 Task: Create a rule from the Routing list, Task moved to a section -> Set Priority in the project AuraTech , set the section as To-Do and set the priority of the task as  High
Action: Mouse moved to (1348, 118)
Screenshot: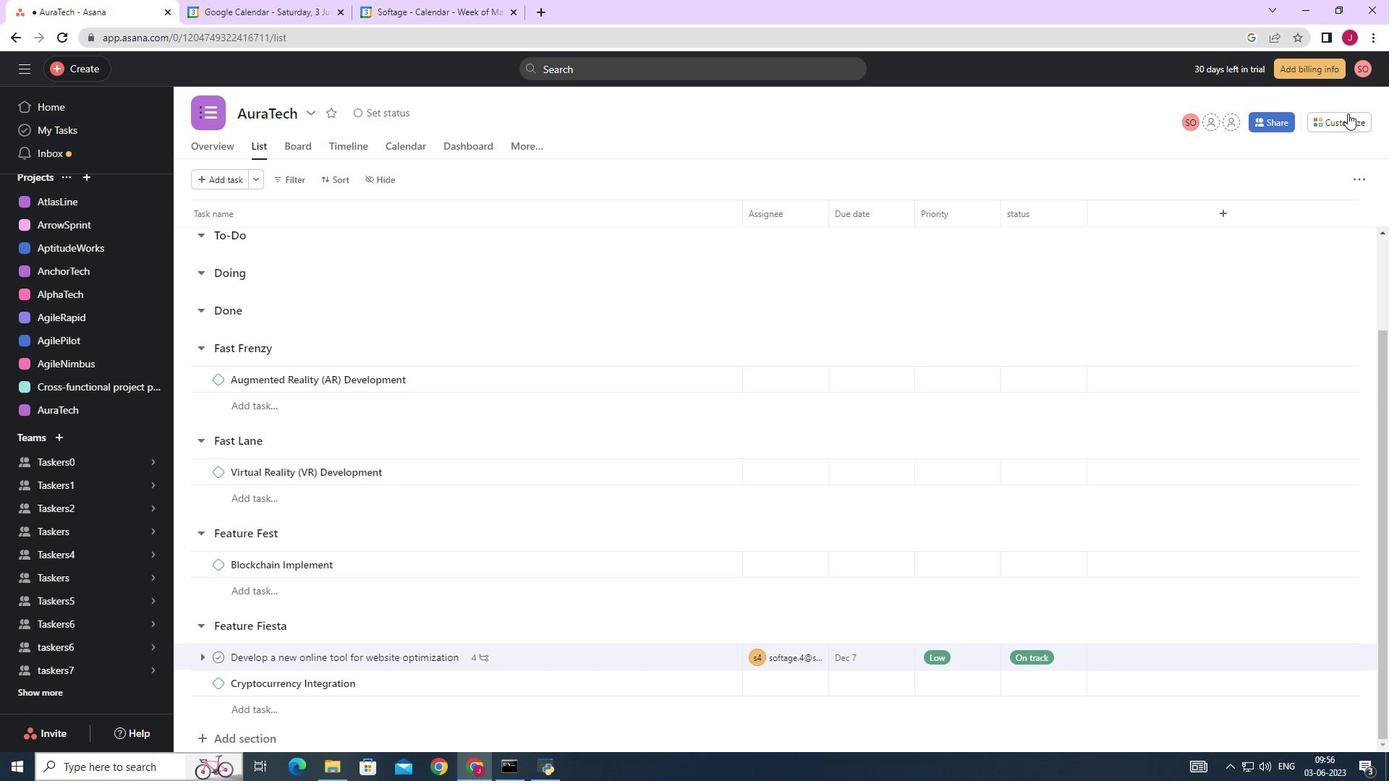 
Action: Mouse pressed left at (1348, 118)
Screenshot: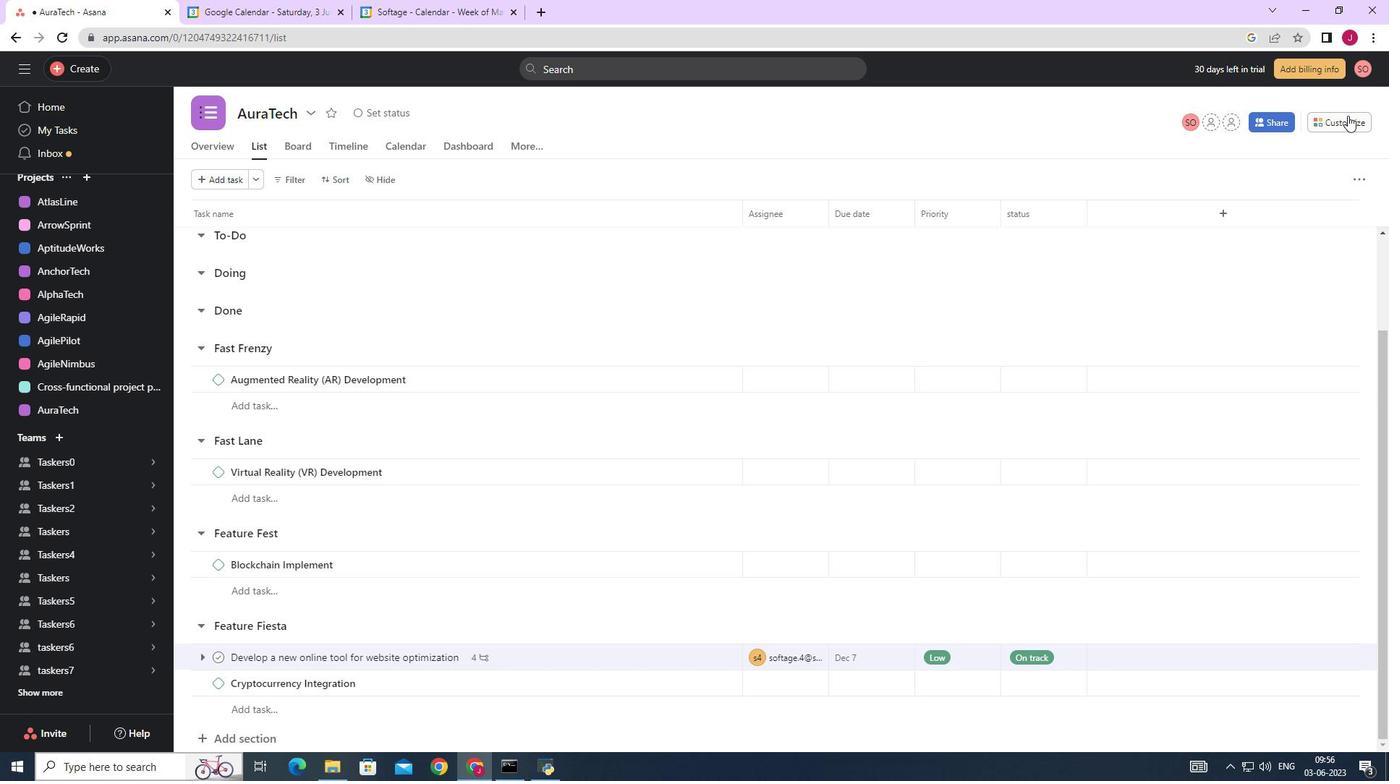 
Action: Mouse moved to (1094, 313)
Screenshot: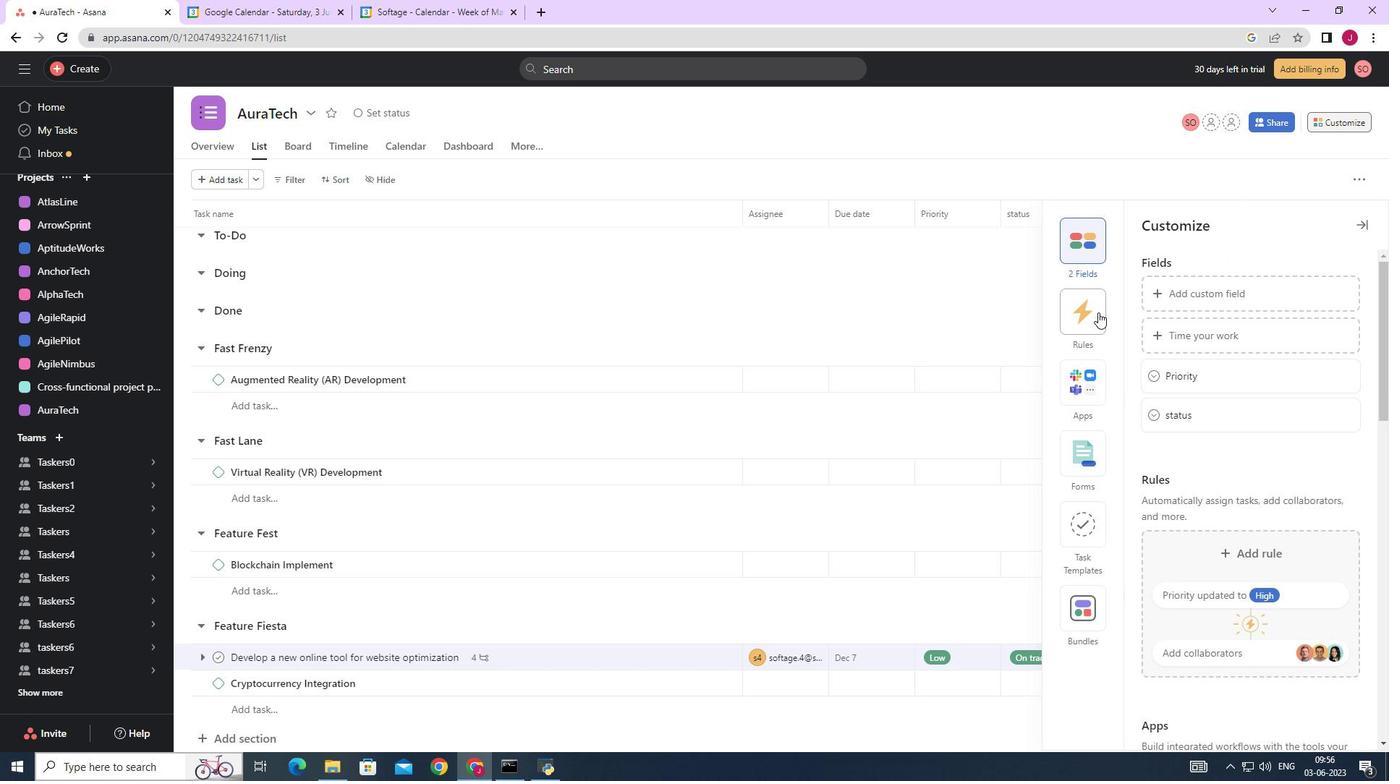 
Action: Mouse pressed left at (1094, 313)
Screenshot: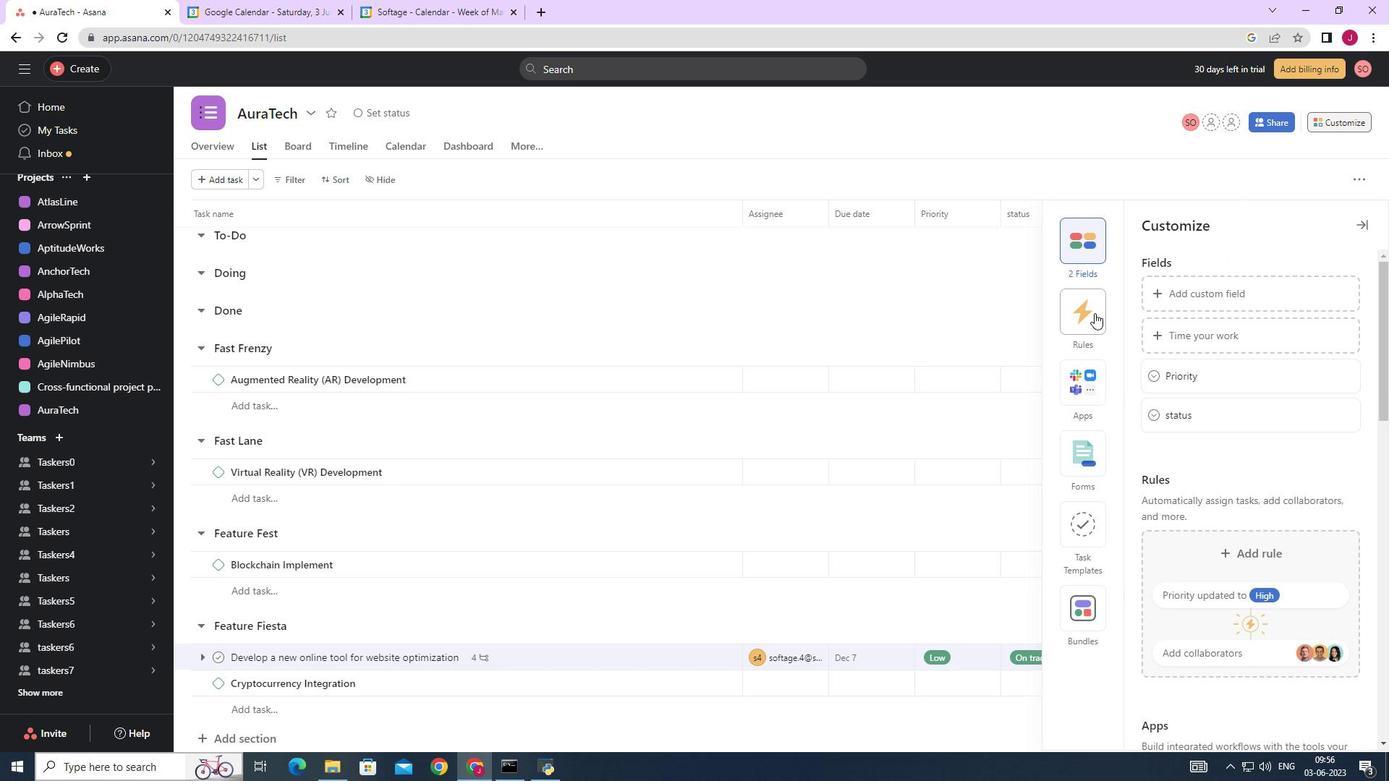 
Action: Mouse moved to (1201, 327)
Screenshot: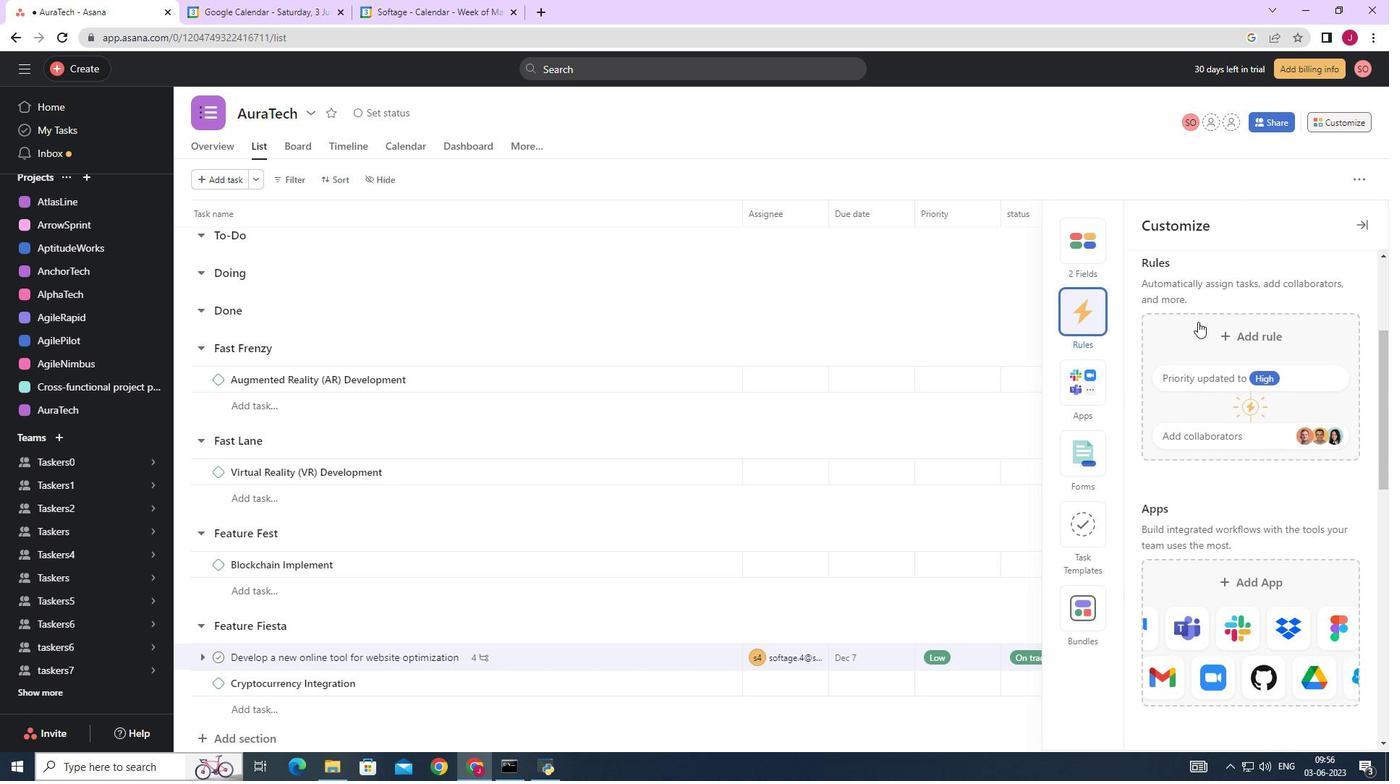 
Action: Mouse pressed left at (1201, 327)
Screenshot: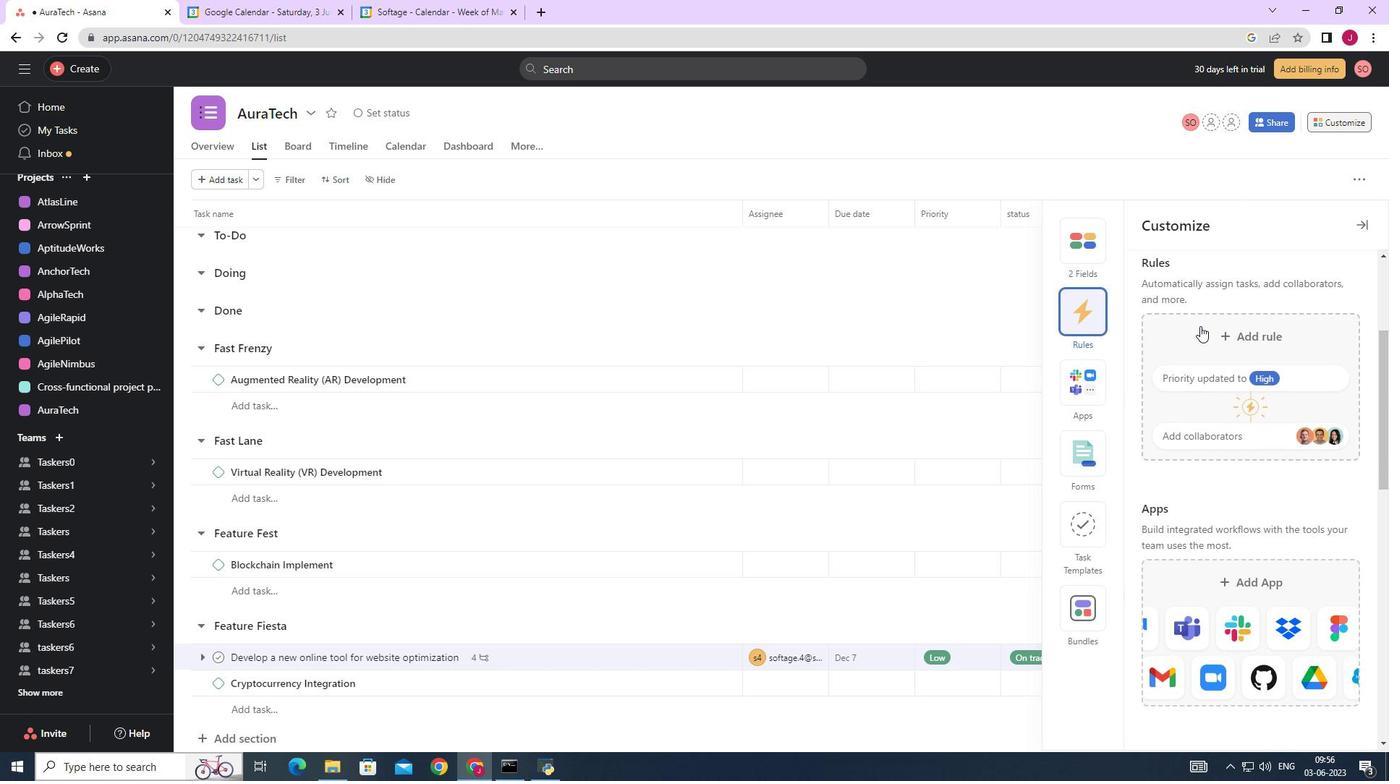 
Action: Mouse moved to (311, 189)
Screenshot: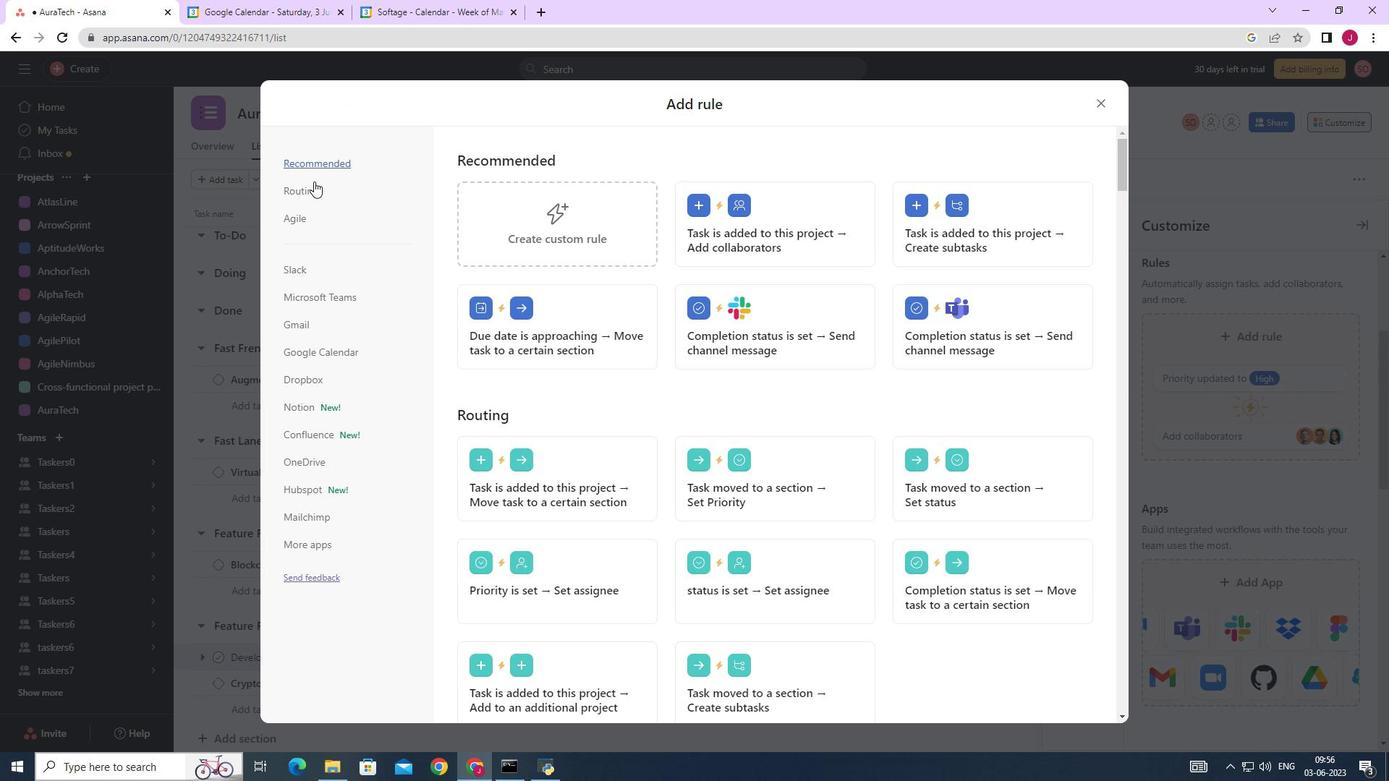 
Action: Mouse pressed left at (311, 189)
Screenshot: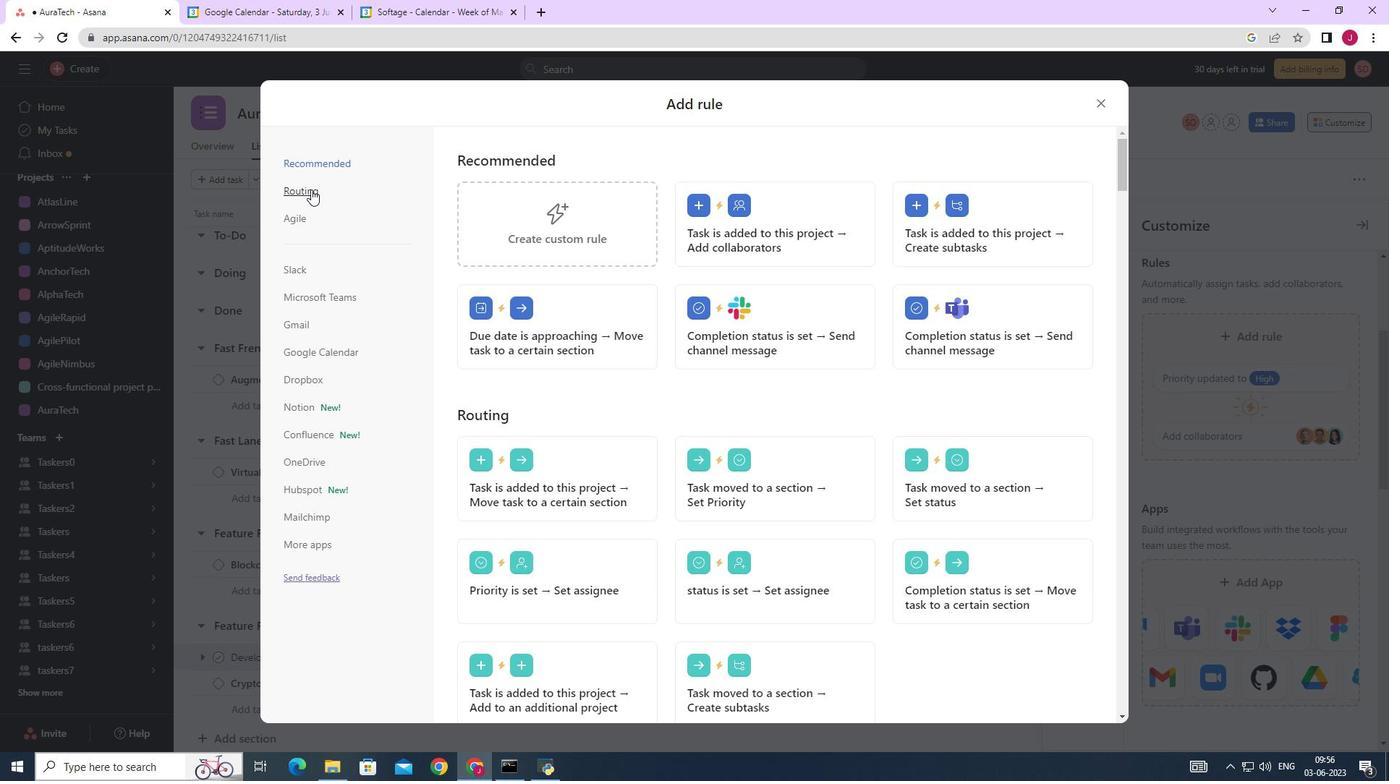 
Action: Mouse moved to (760, 227)
Screenshot: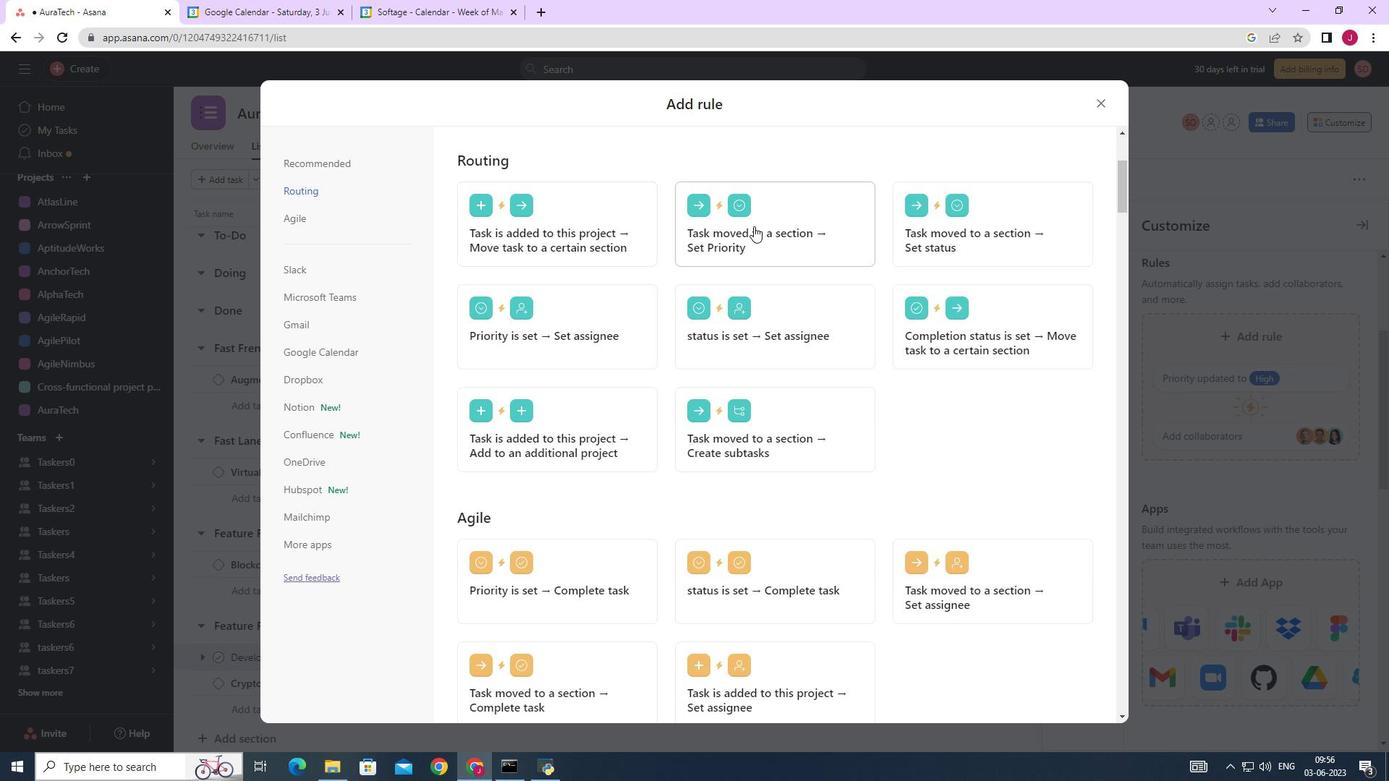 
Action: Mouse pressed left at (760, 227)
Screenshot: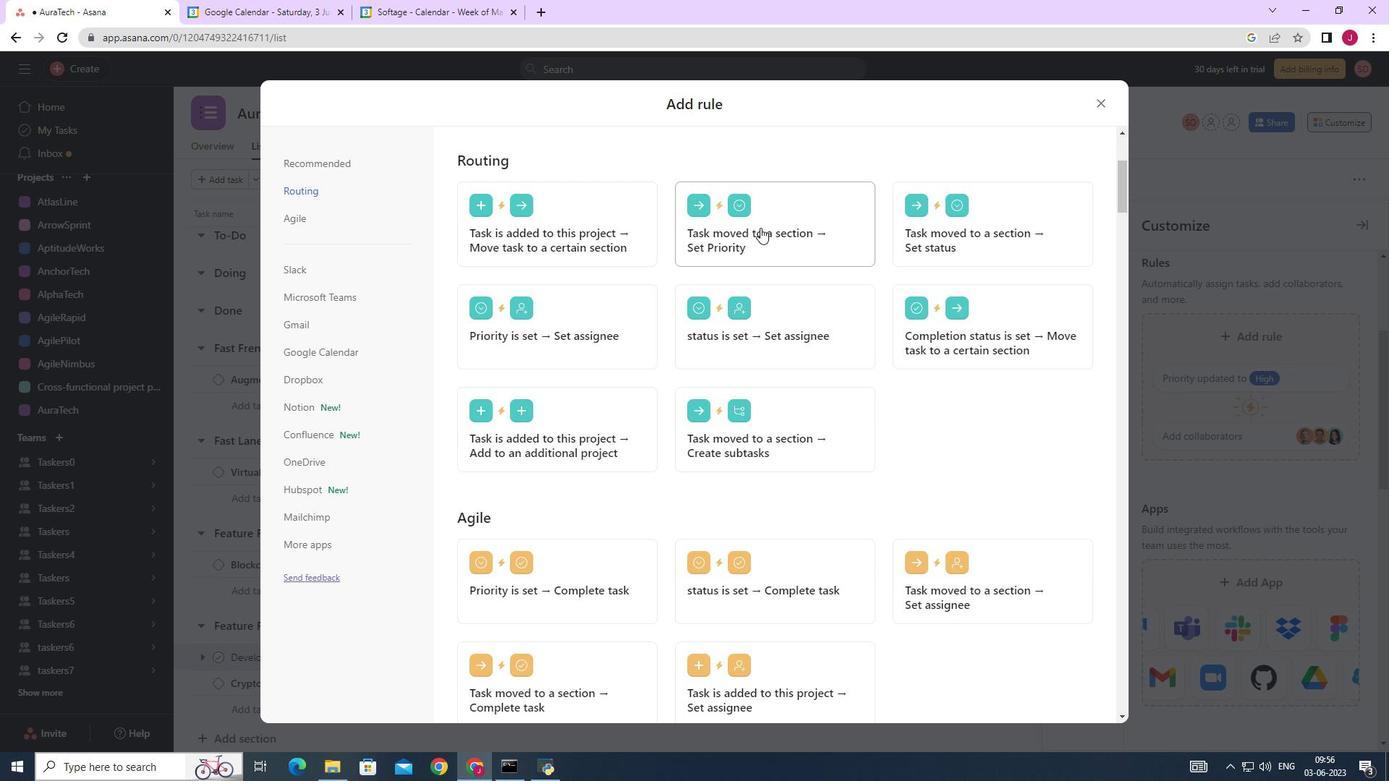 
Action: Mouse moved to (594, 379)
Screenshot: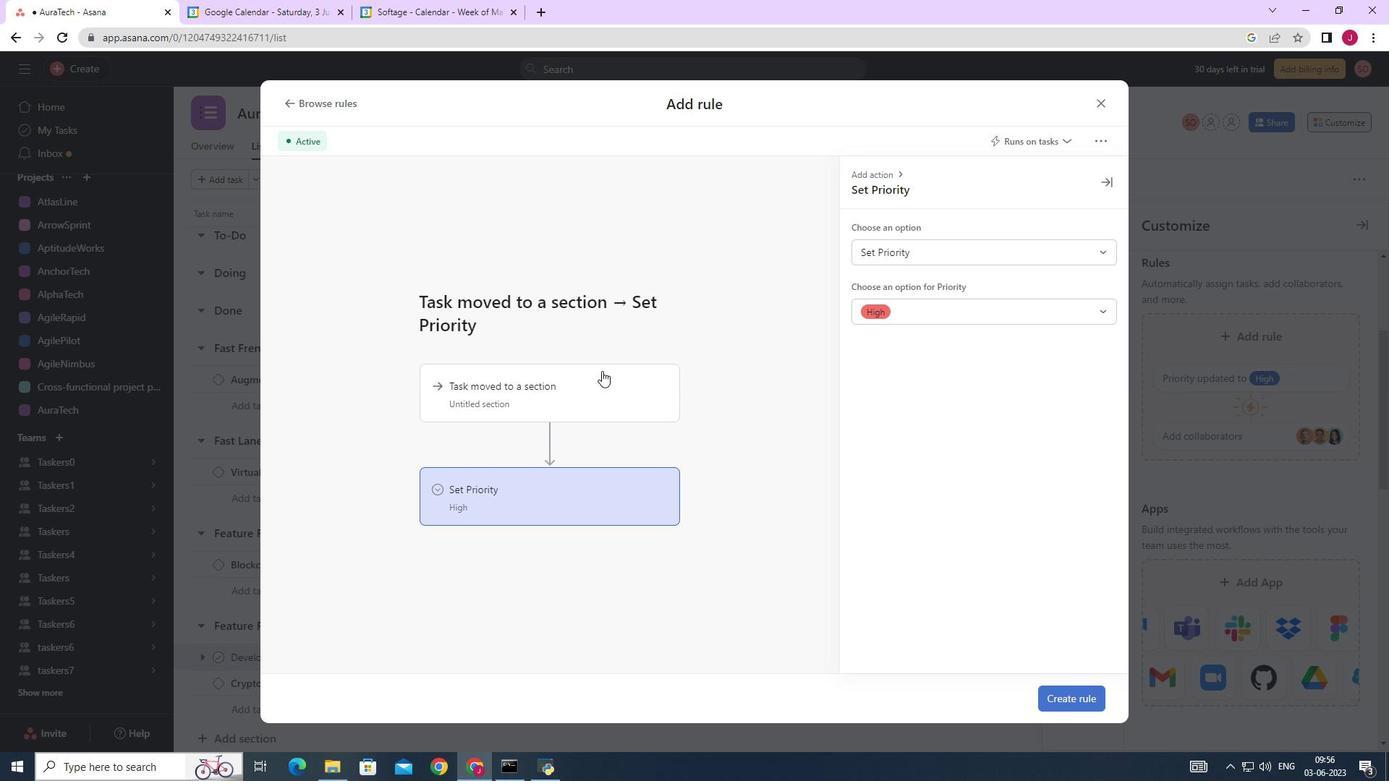 
Action: Mouse pressed left at (594, 379)
Screenshot: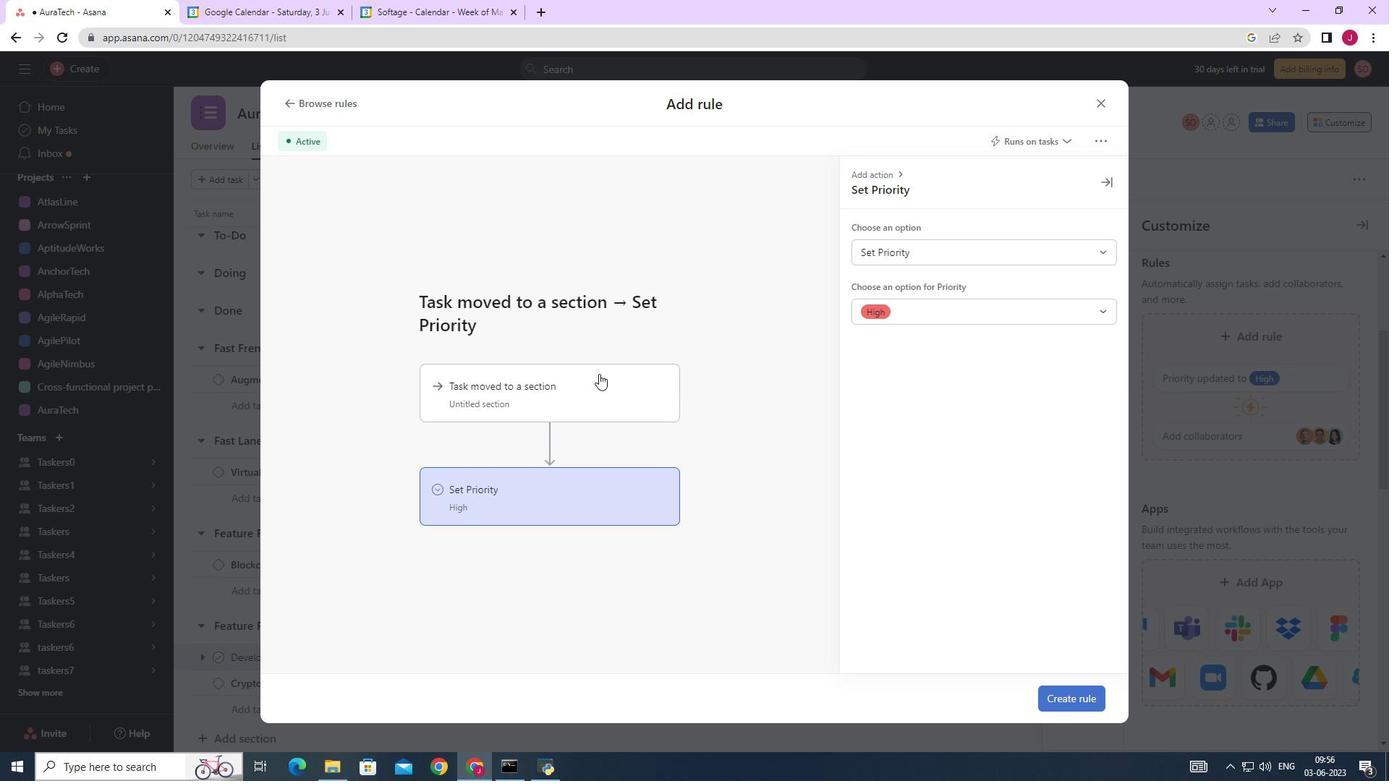
Action: Mouse moved to (908, 254)
Screenshot: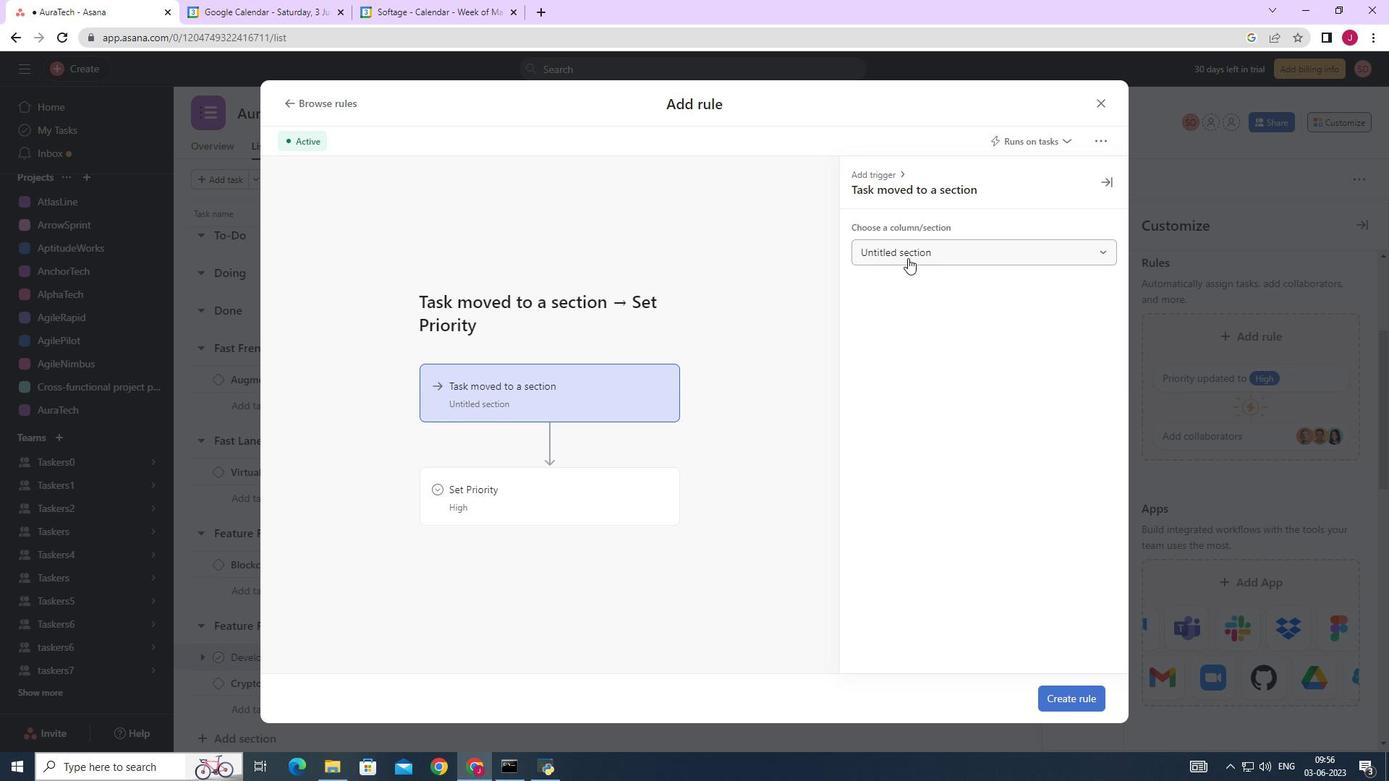 
Action: Mouse pressed left at (908, 254)
Screenshot: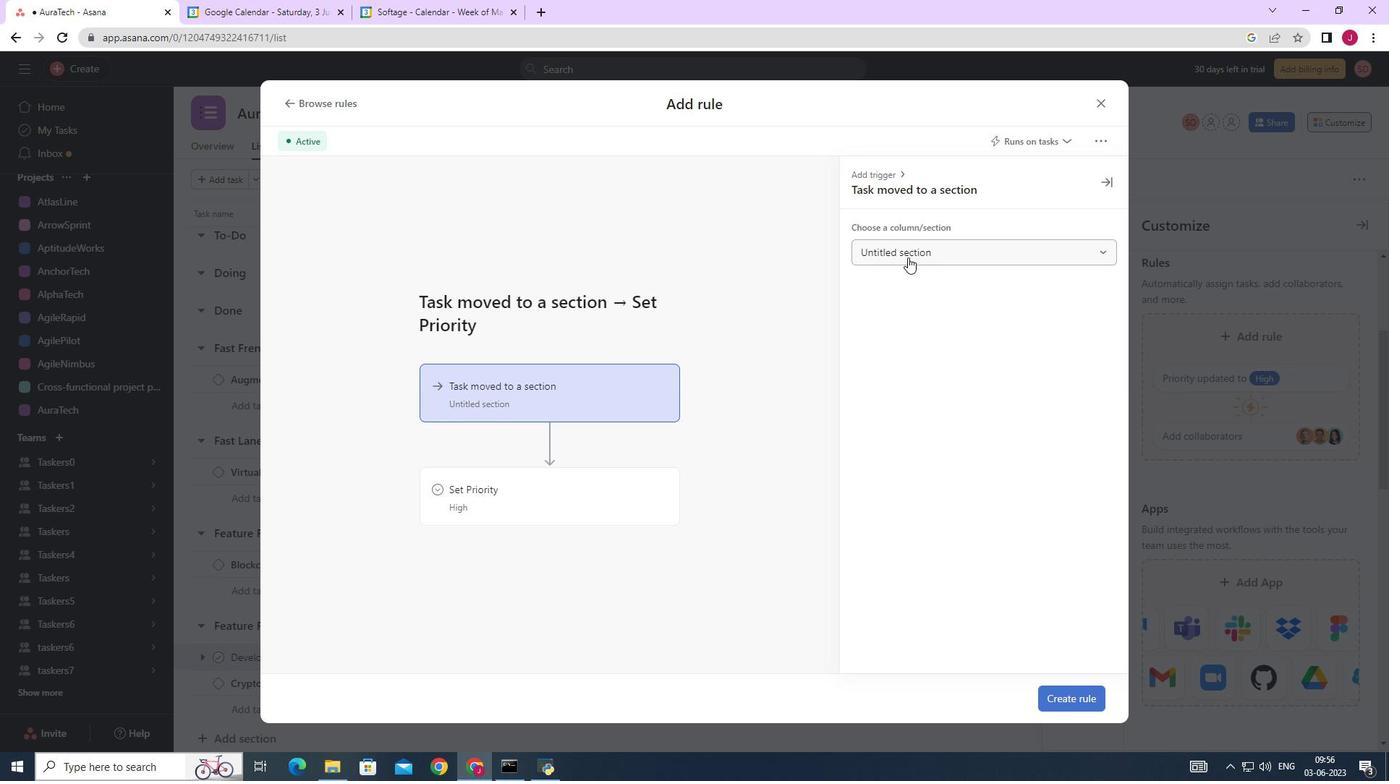 
Action: Mouse moved to (905, 303)
Screenshot: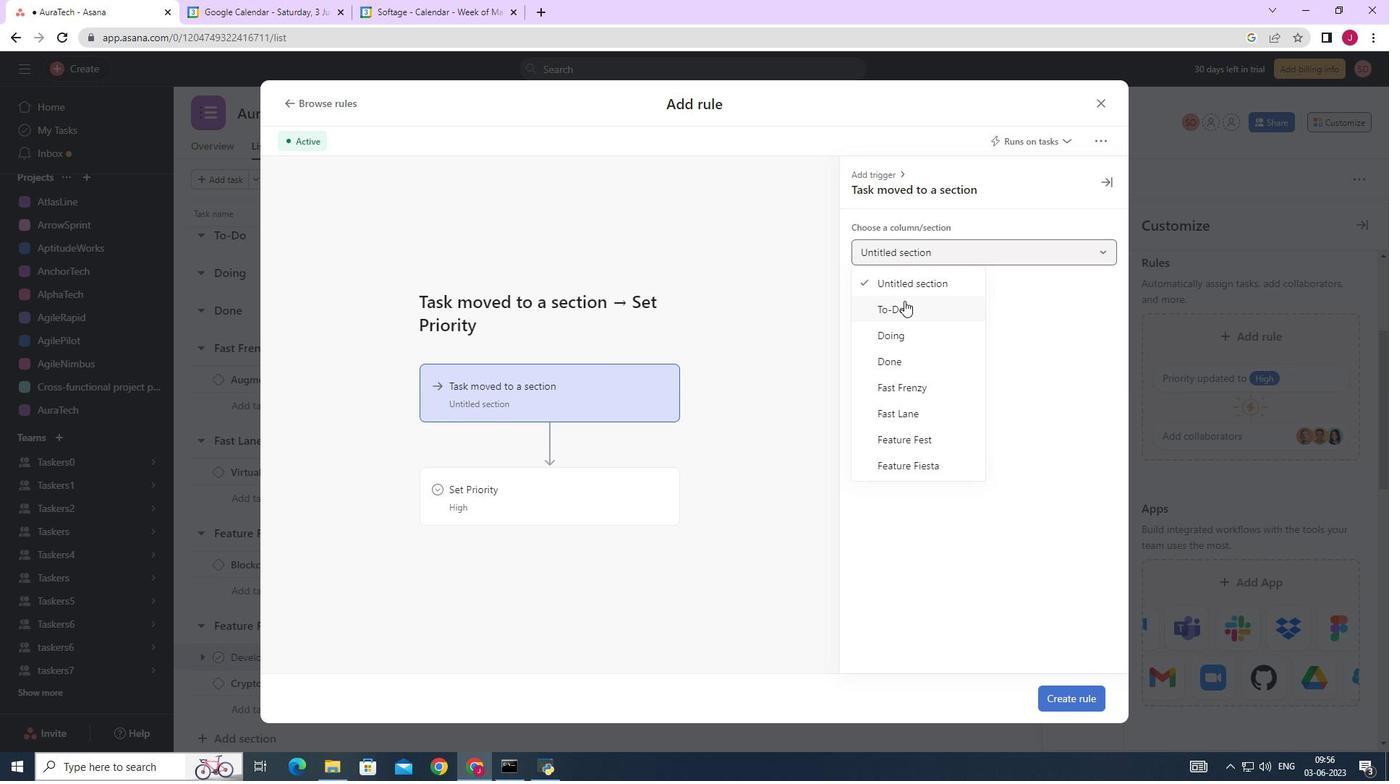 
Action: Mouse pressed left at (905, 303)
Screenshot: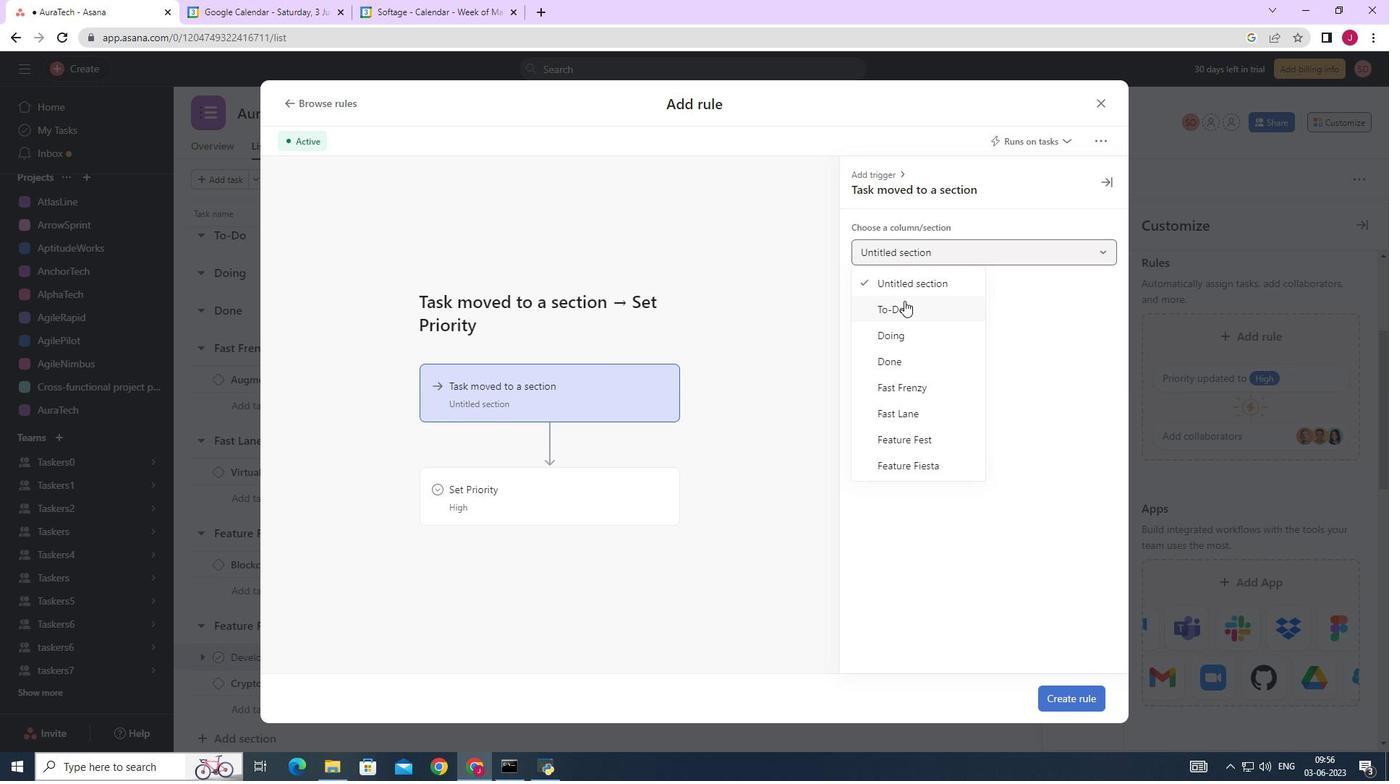 
Action: Mouse moved to (621, 484)
Screenshot: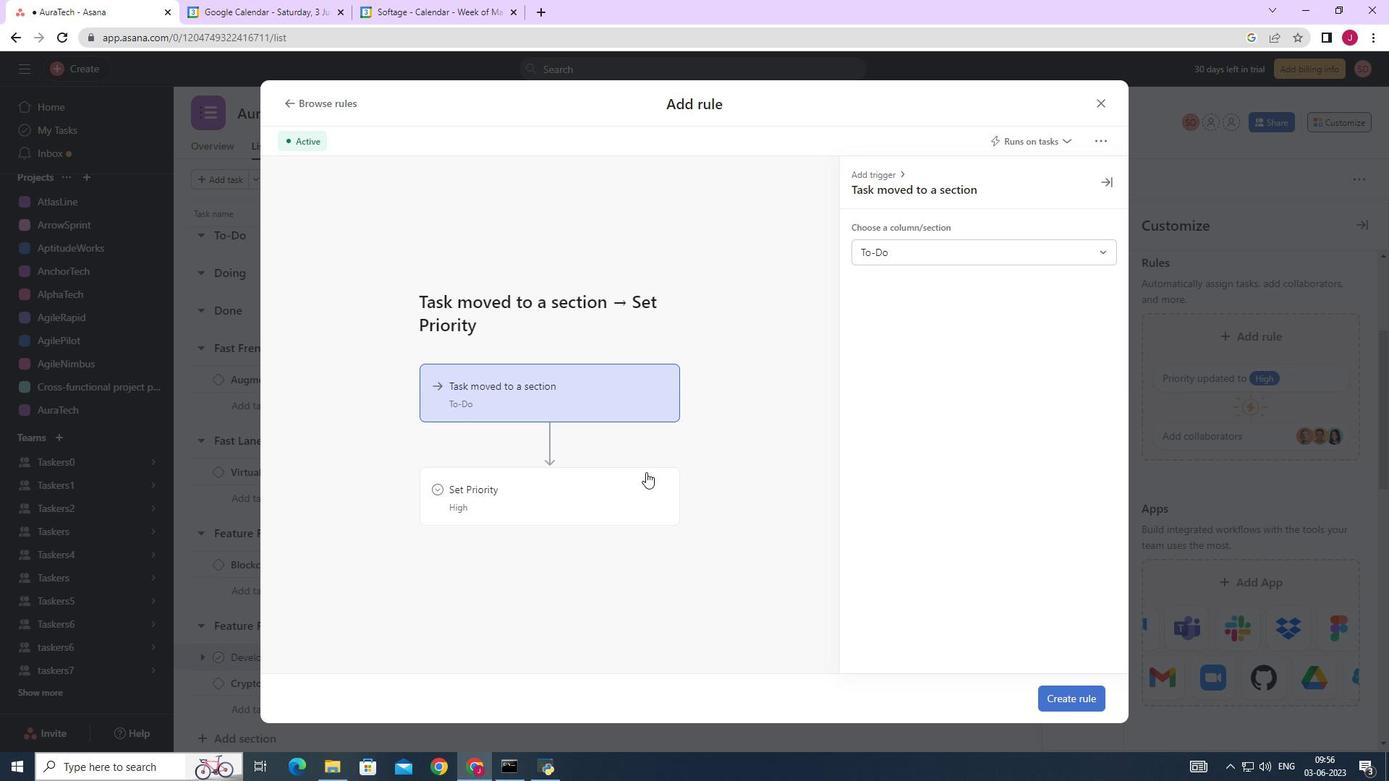 
Action: Mouse pressed left at (621, 484)
Screenshot: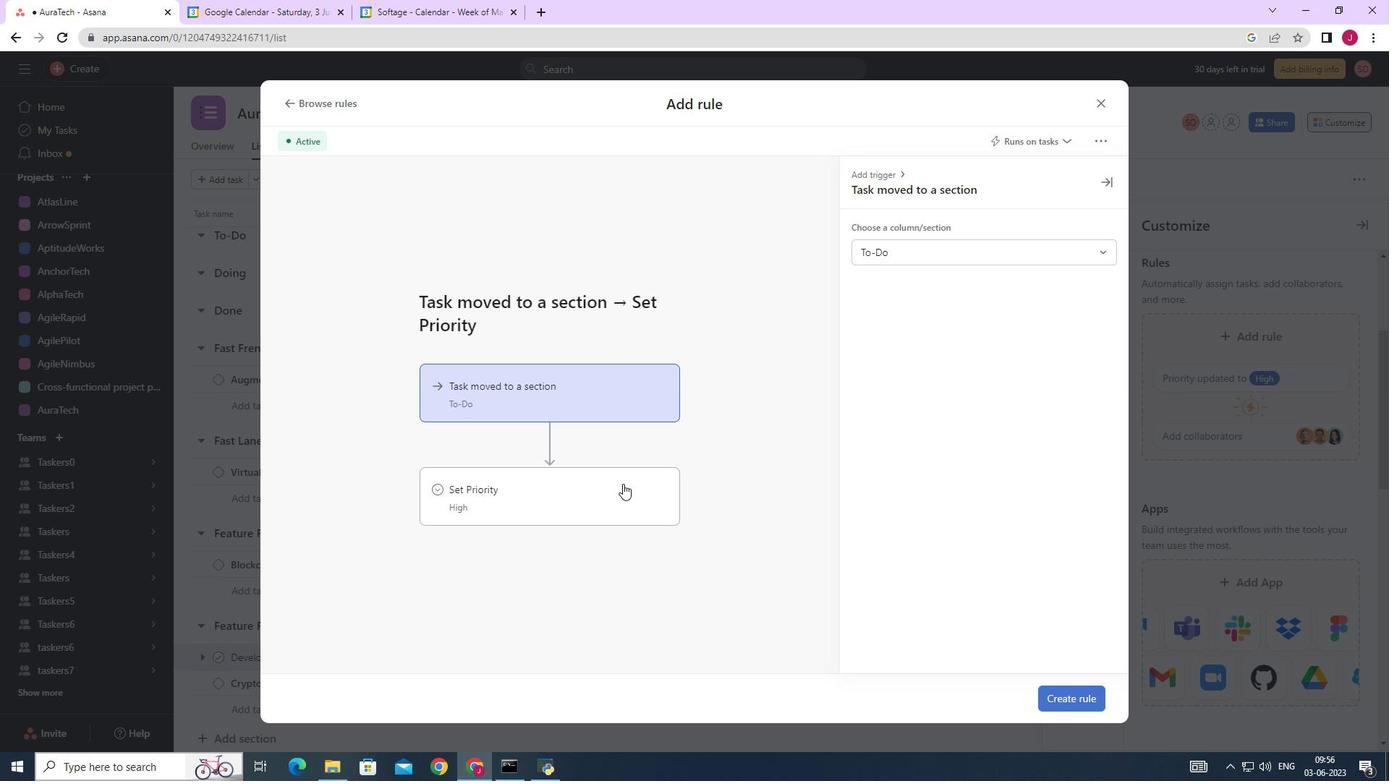 
Action: Mouse moved to (1065, 695)
Screenshot: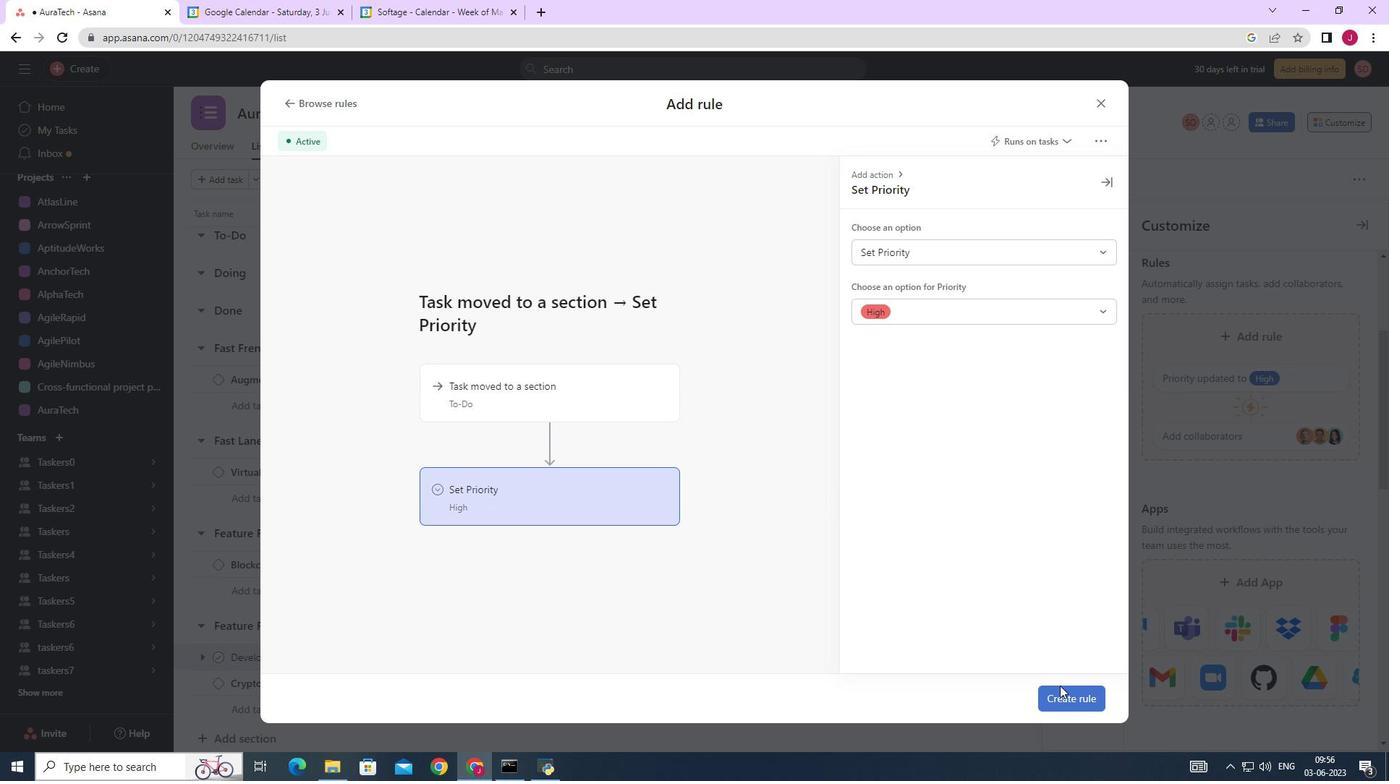 
Action: Mouse pressed left at (1065, 695)
Screenshot: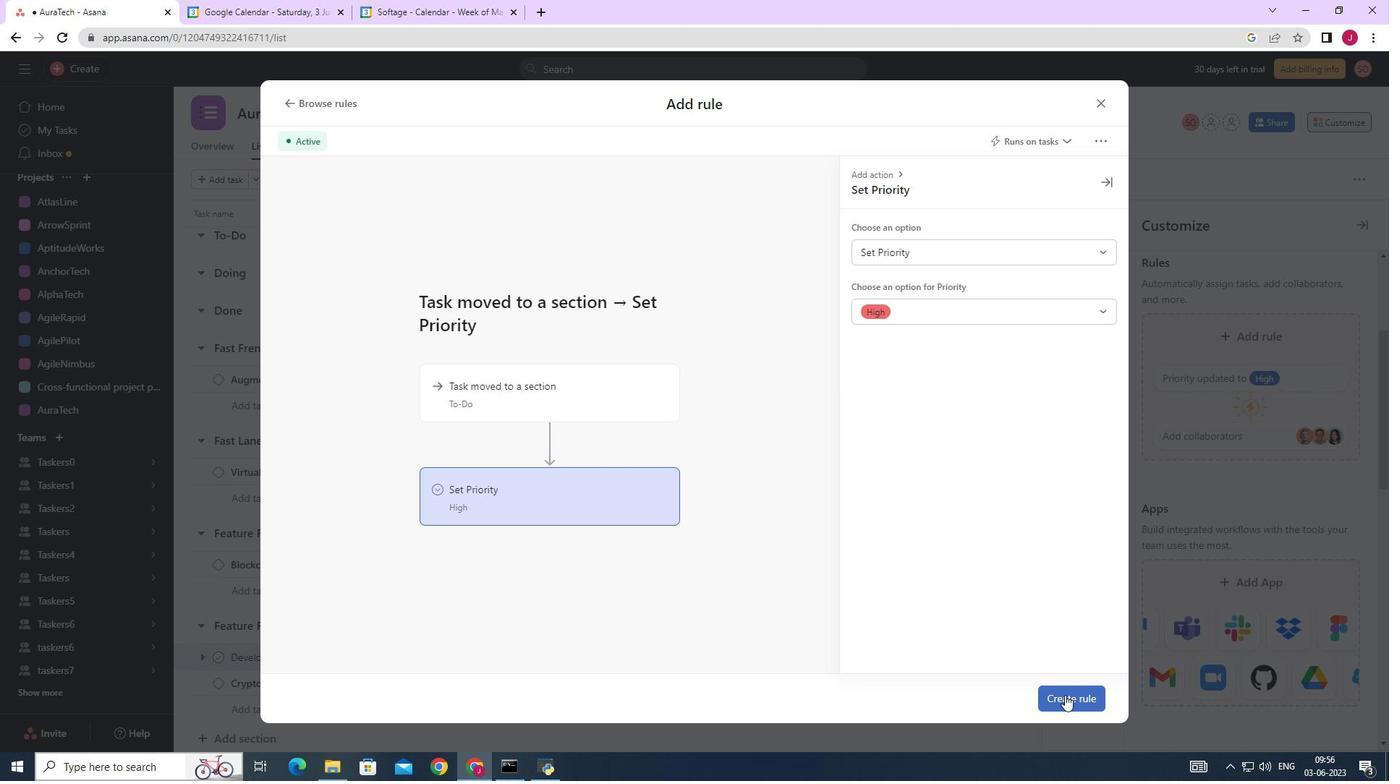 
Action: Mouse moved to (974, 620)
Screenshot: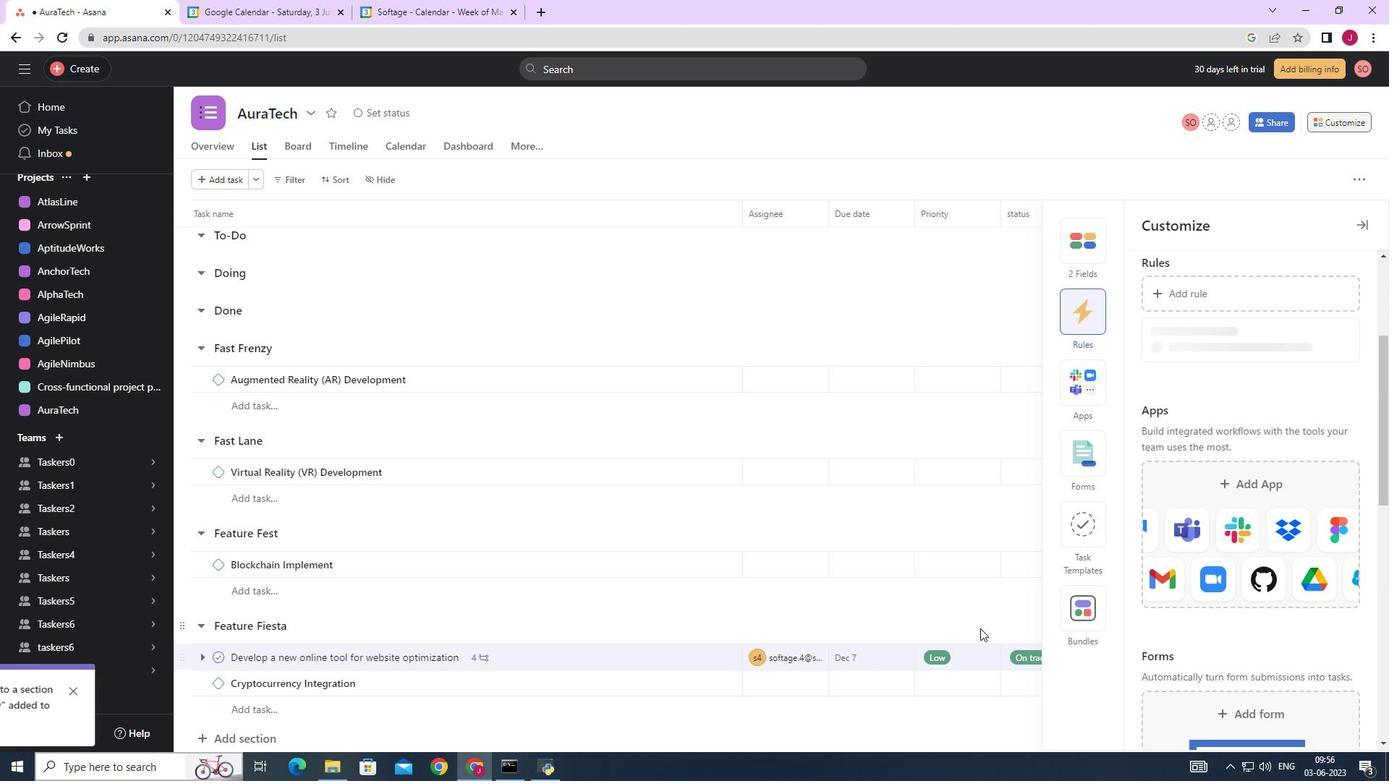 
